 Task: Add Banza Gluten Free Rotini Pasta to the cart.
Action: Mouse moved to (255, 127)
Screenshot: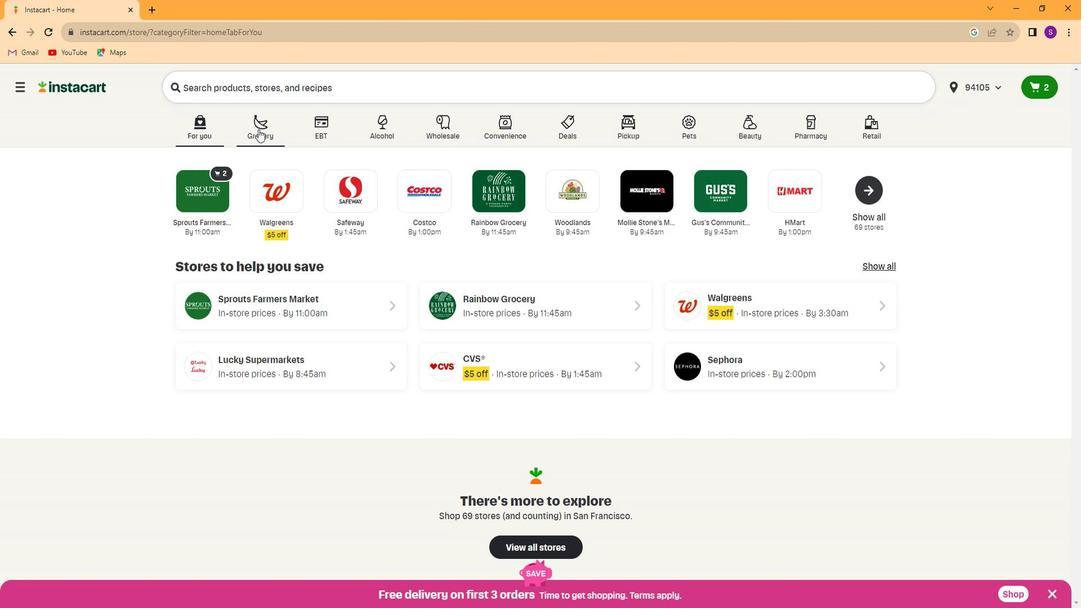 
Action: Mouse pressed left at (255, 127)
Screenshot: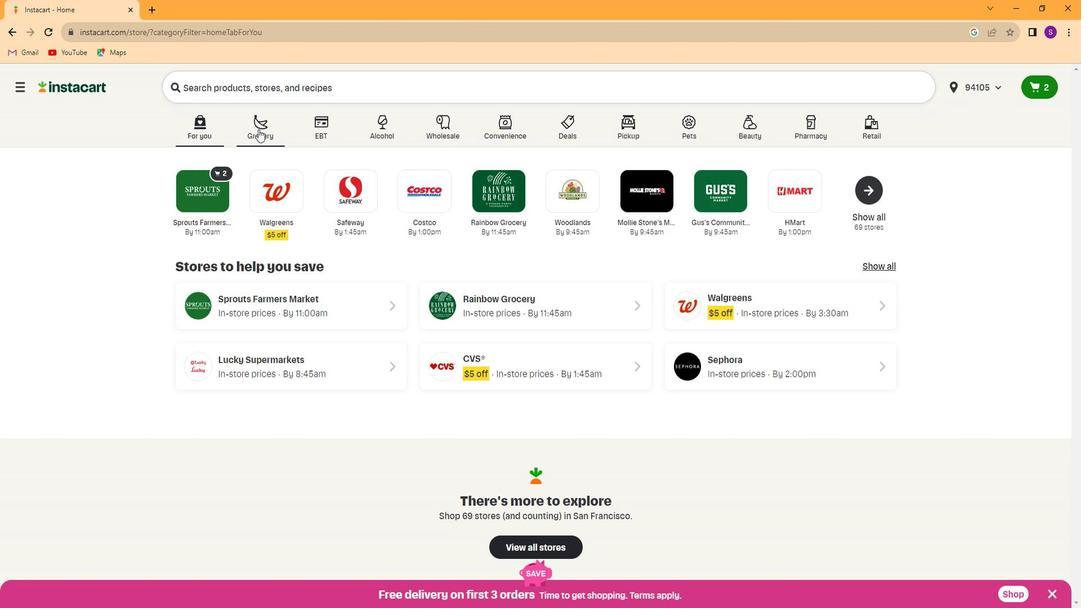 
Action: Mouse moved to (288, 198)
Screenshot: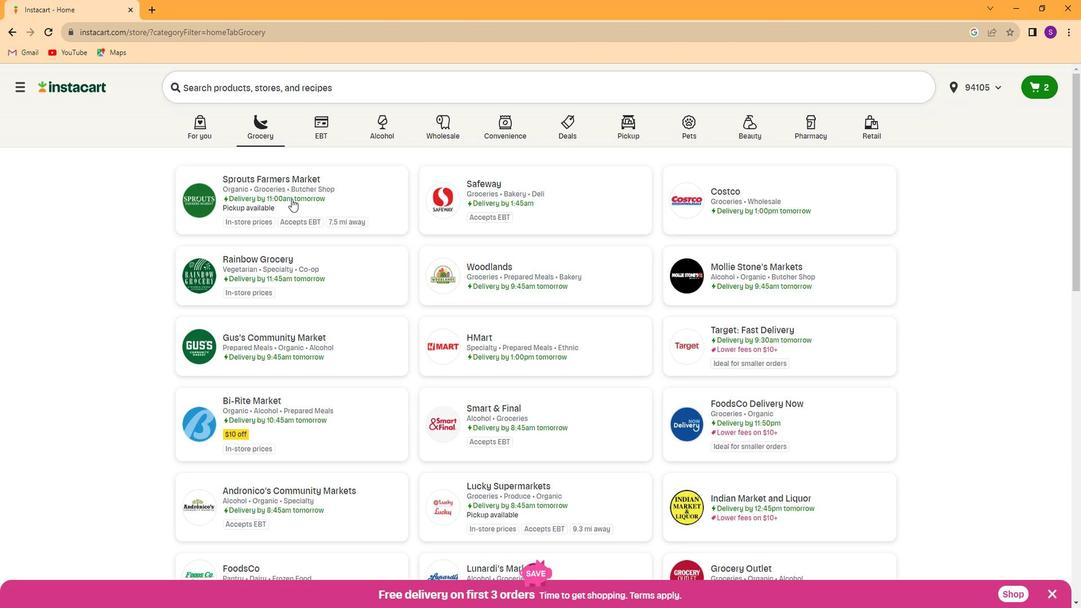 
Action: Mouse pressed left at (288, 198)
Screenshot: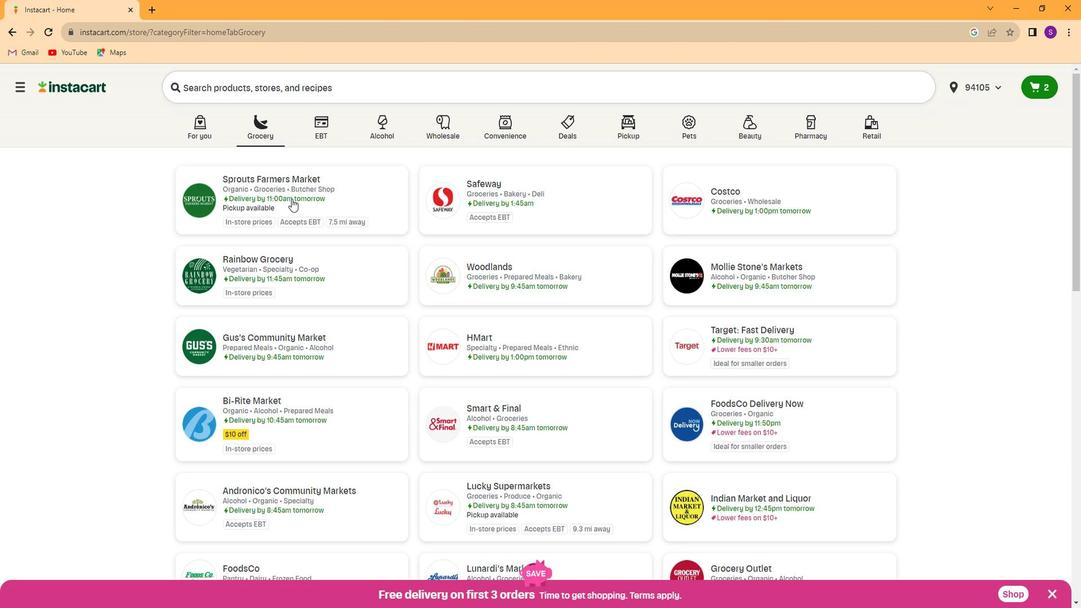 
Action: Mouse moved to (12, 368)
Screenshot: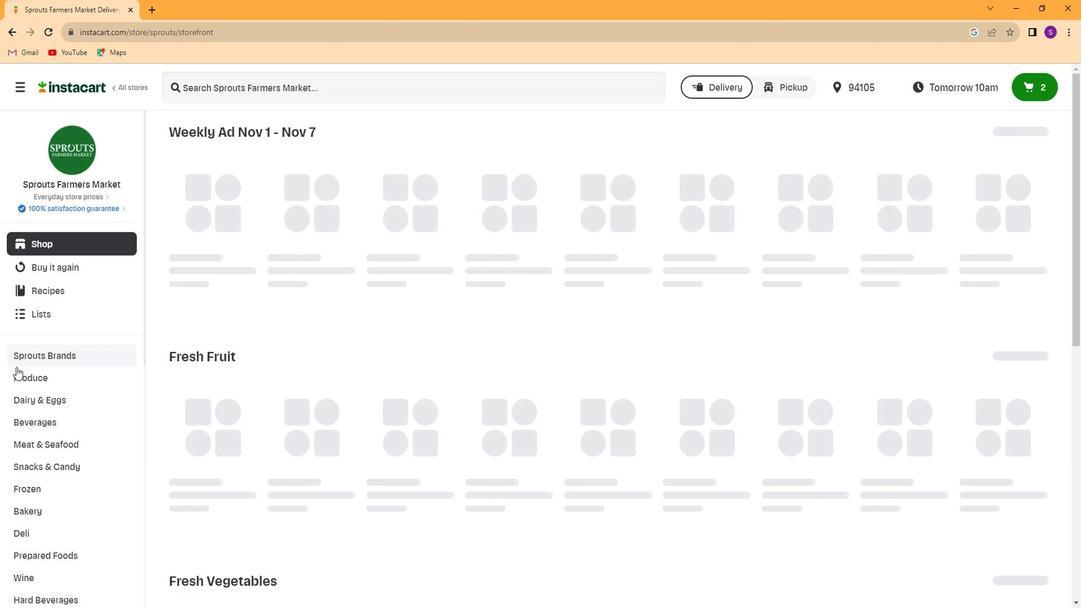 
Action: Mouse scrolled (12, 367) with delta (0, 0)
Screenshot: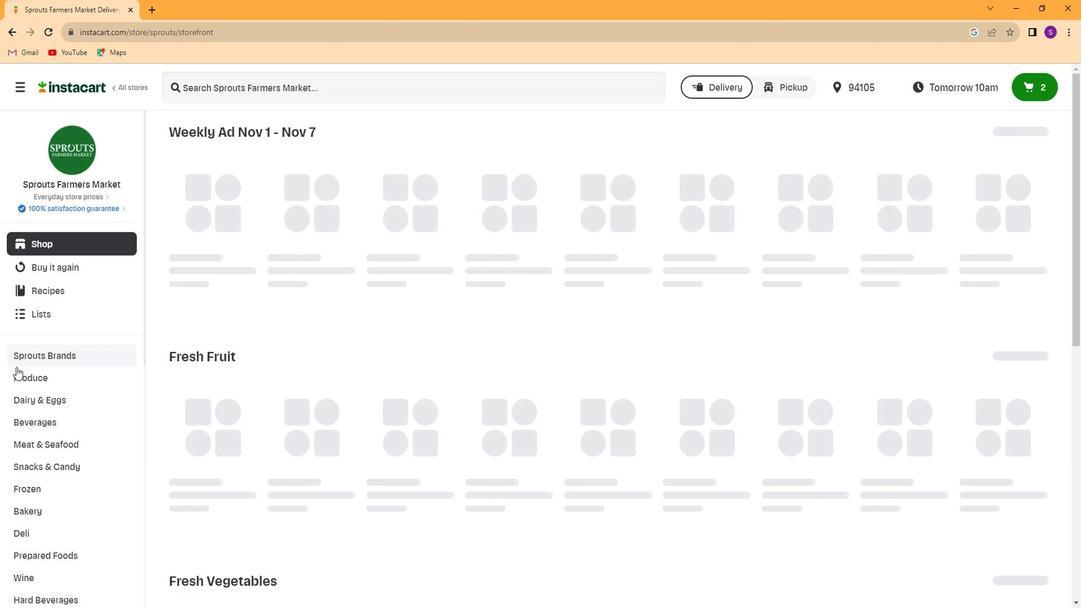 
Action: Mouse moved to (24, 371)
Screenshot: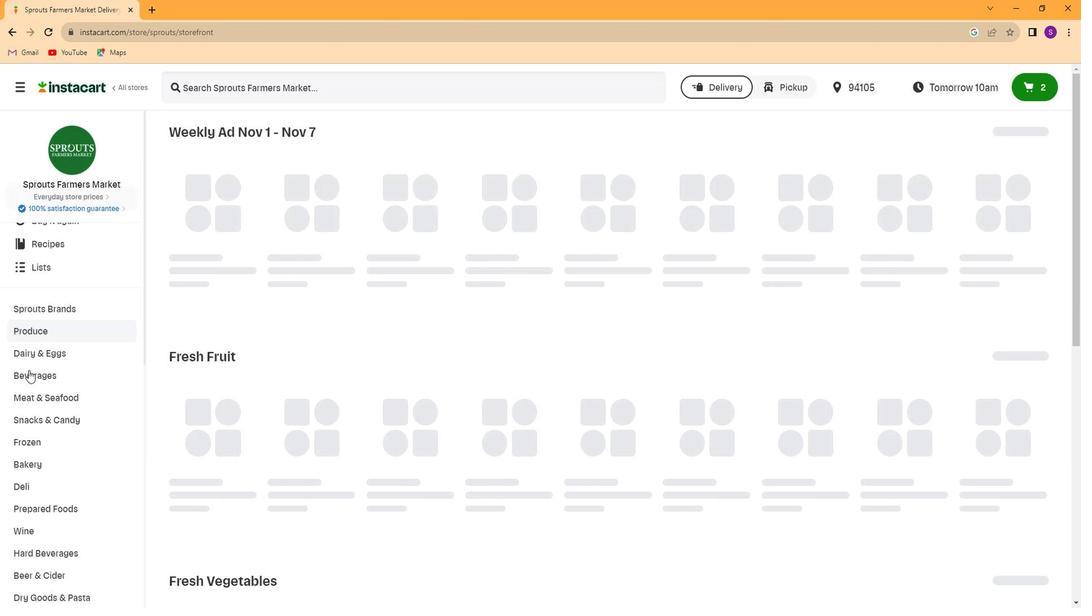 
Action: Mouse scrolled (24, 370) with delta (0, 0)
Screenshot: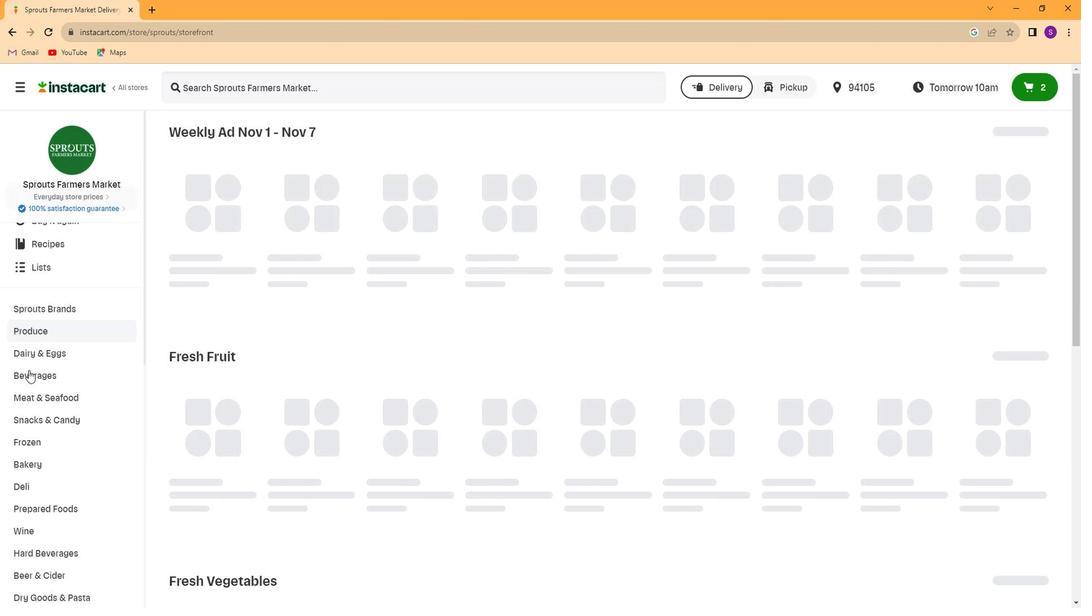 
Action: Mouse moved to (24, 371)
Screenshot: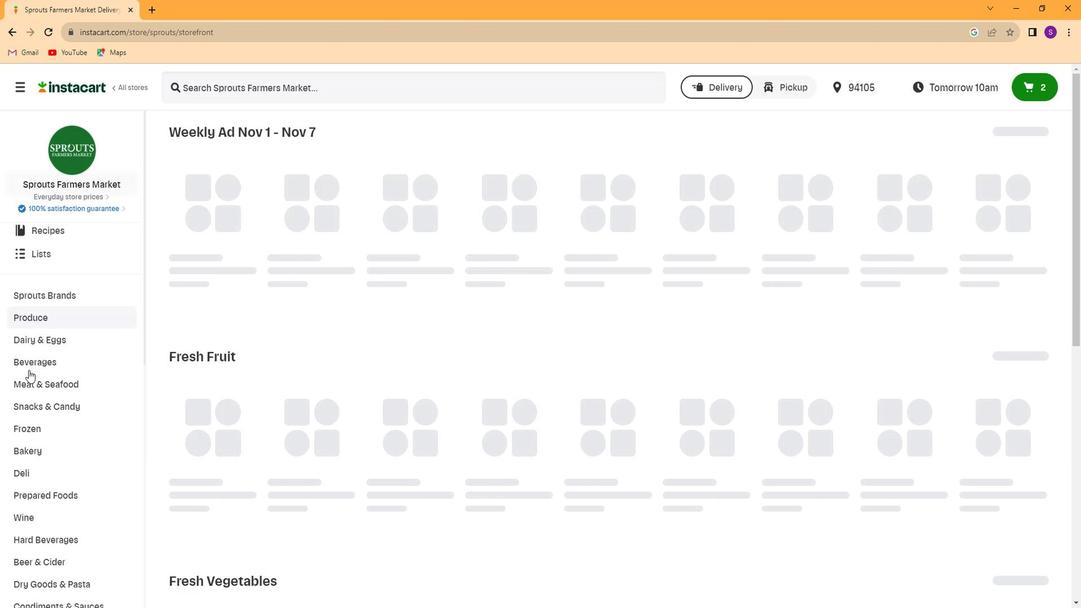 
Action: Mouse scrolled (24, 371) with delta (0, 0)
Screenshot: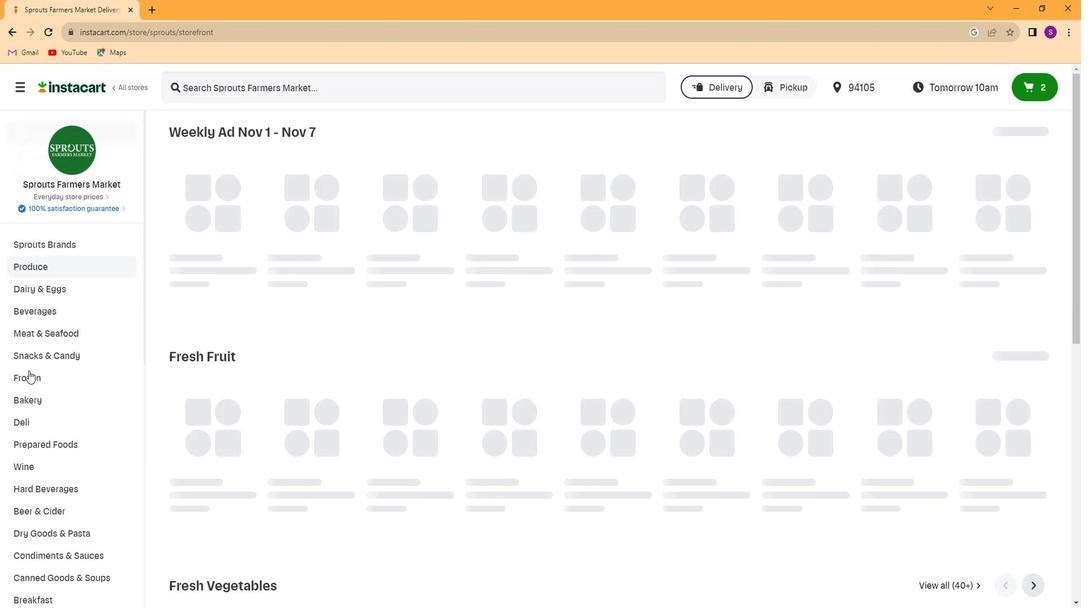 
Action: Mouse scrolled (24, 371) with delta (0, 0)
Screenshot: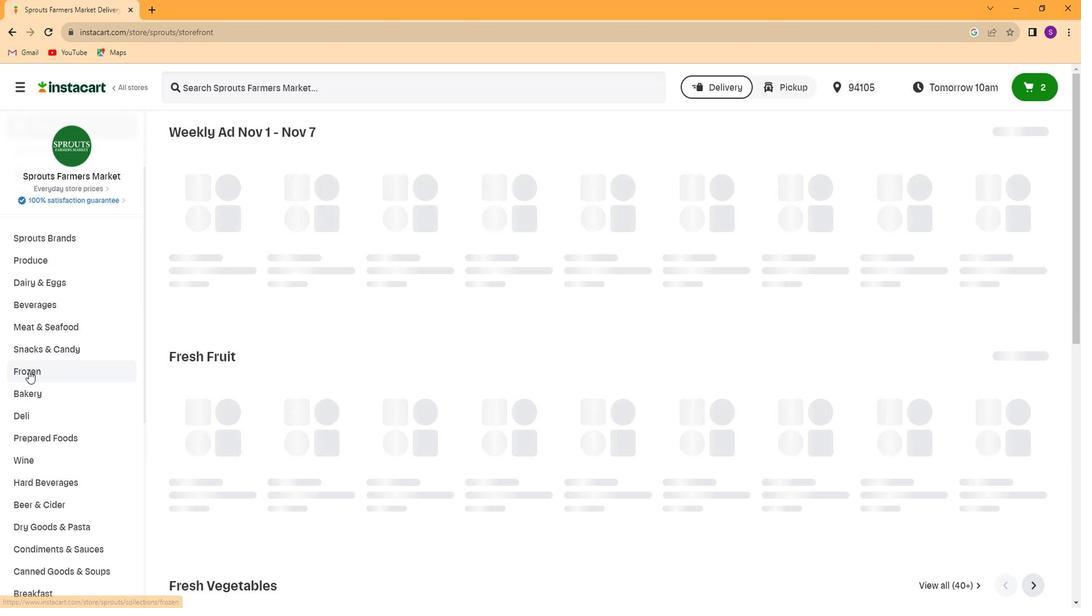 
Action: Mouse moved to (68, 468)
Screenshot: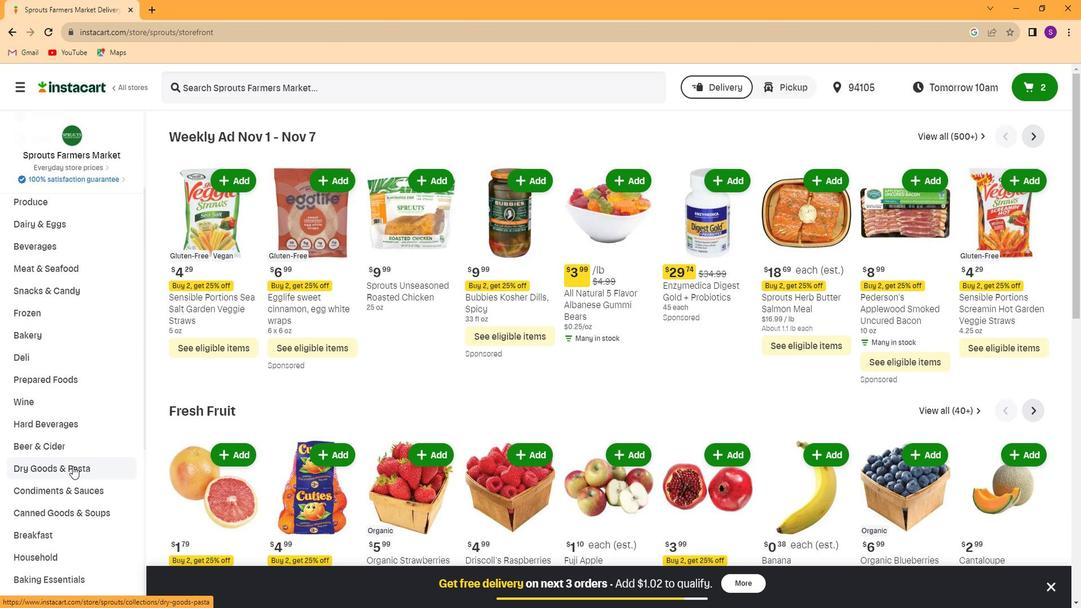 
Action: Mouse pressed left at (68, 468)
Screenshot: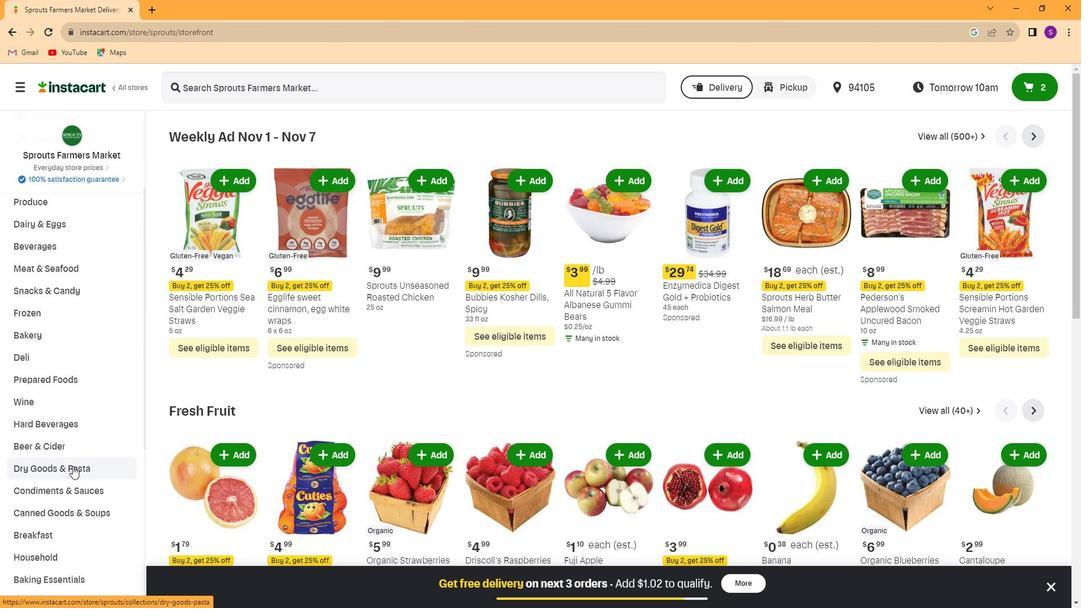 
Action: Mouse moved to (364, 168)
Screenshot: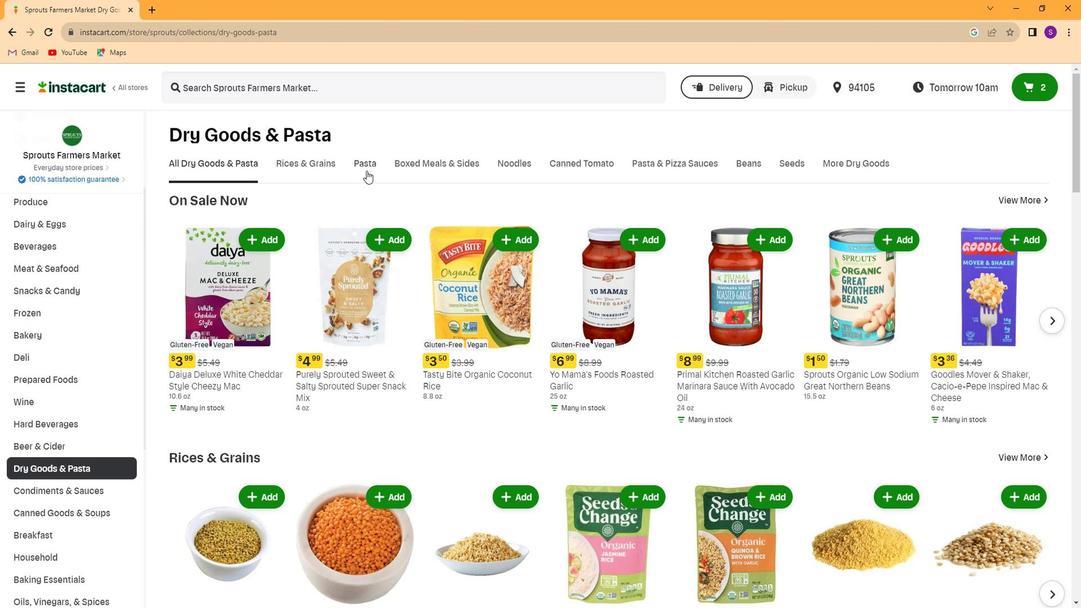 
Action: Mouse pressed left at (364, 168)
Screenshot: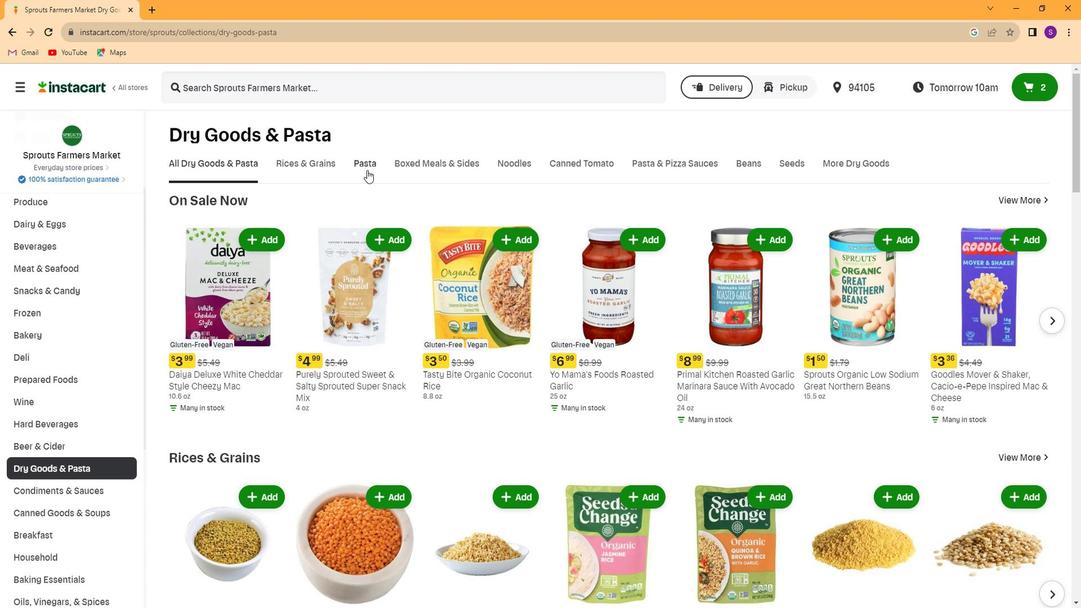 
Action: Mouse moved to (391, 203)
Screenshot: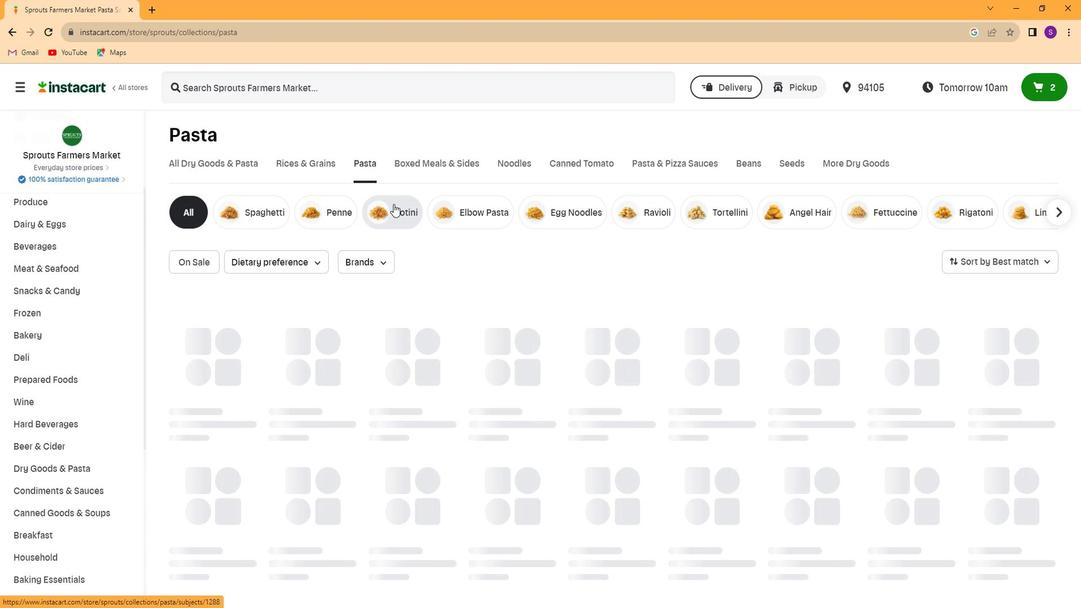 
Action: Mouse pressed left at (391, 203)
Screenshot: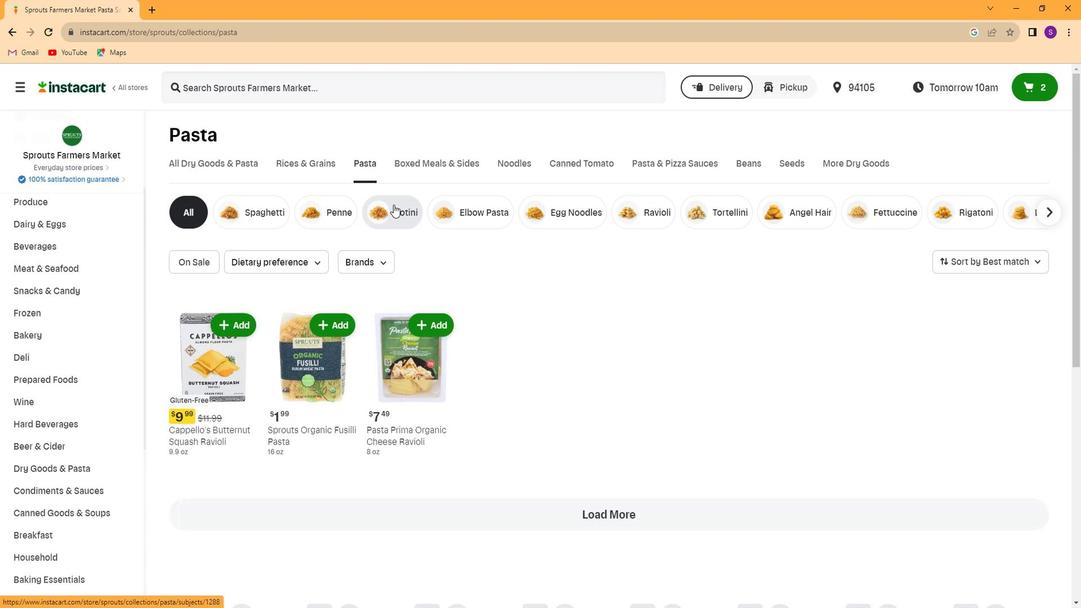 
Action: Mouse moved to (479, 86)
Screenshot: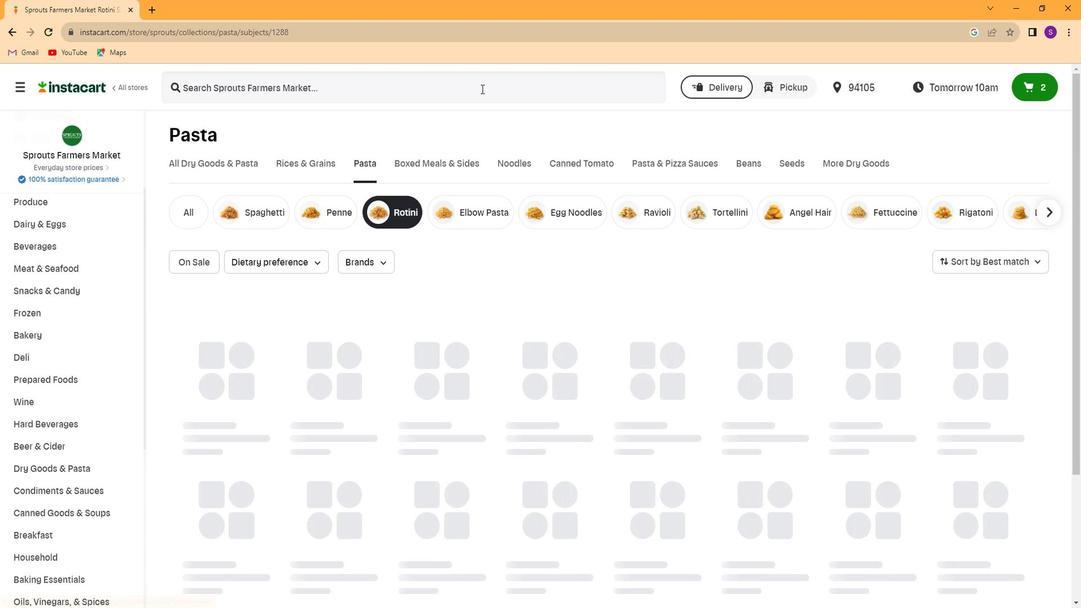 
Action: Mouse pressed left at (479, 86)
Screenshot: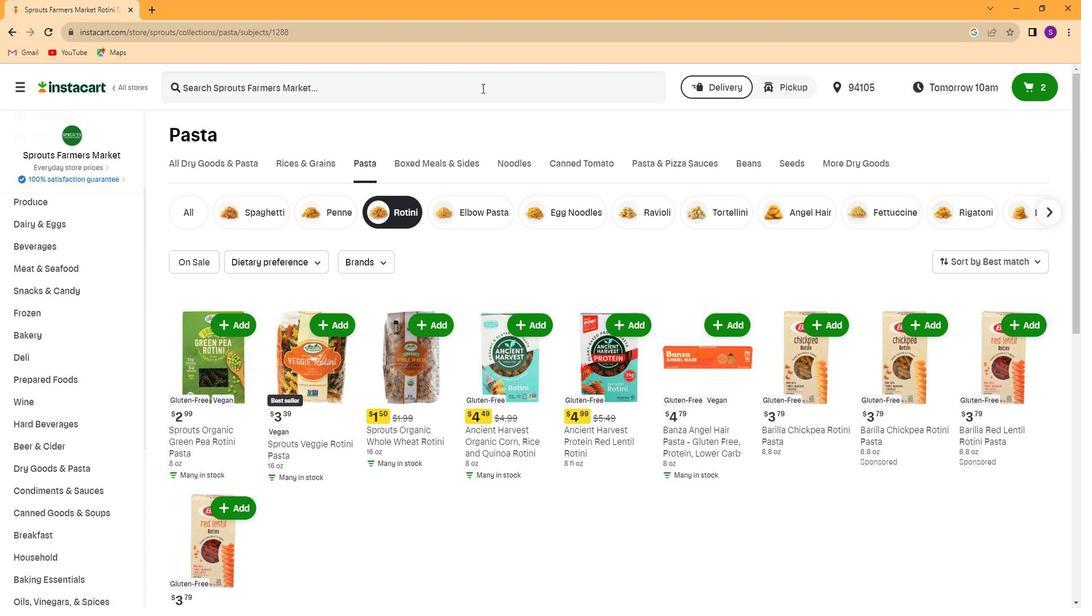 
Action: Key pressed <Key.caps_lock>B<Key.caps_lock>anza<Key.space><Key.caps_lock>G<Key.caps_lock>luten<Key.space><Key.caps_lock>F<Key.caps_lock>ree<Key.space><Key.caps_lock>R<Key.caps_lock>otini<Key.space><Key.caps_lock>P<Key.caps_lock>asta<Key.enter>
Screenshot: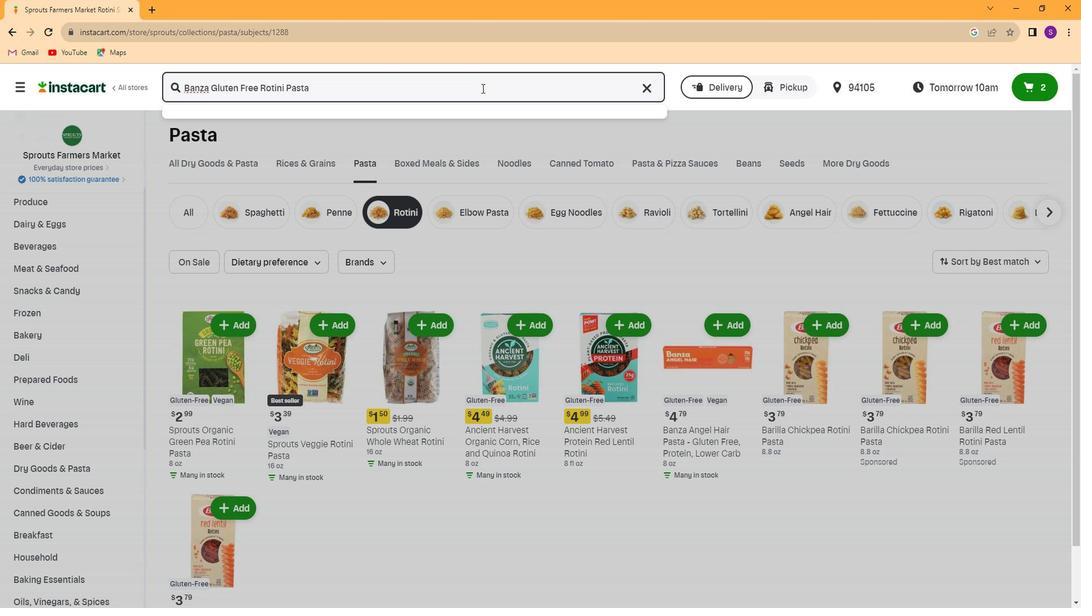 
Action: Mouse moved to (528, 234)
Screenshot: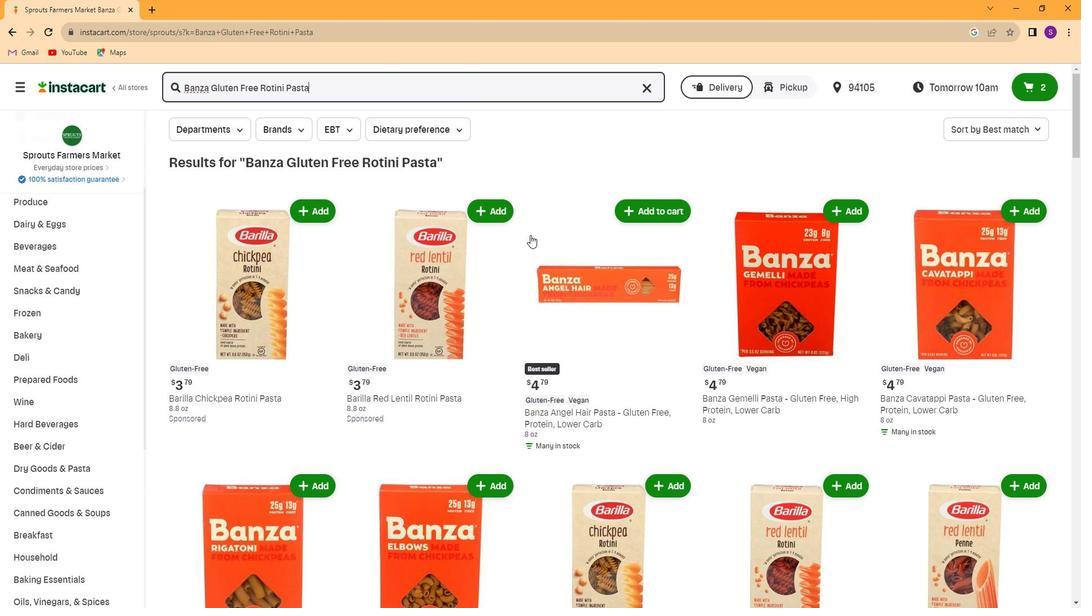 
Action: Mouse scrolled (528, 234) with delta (0, 0)
Screenshot: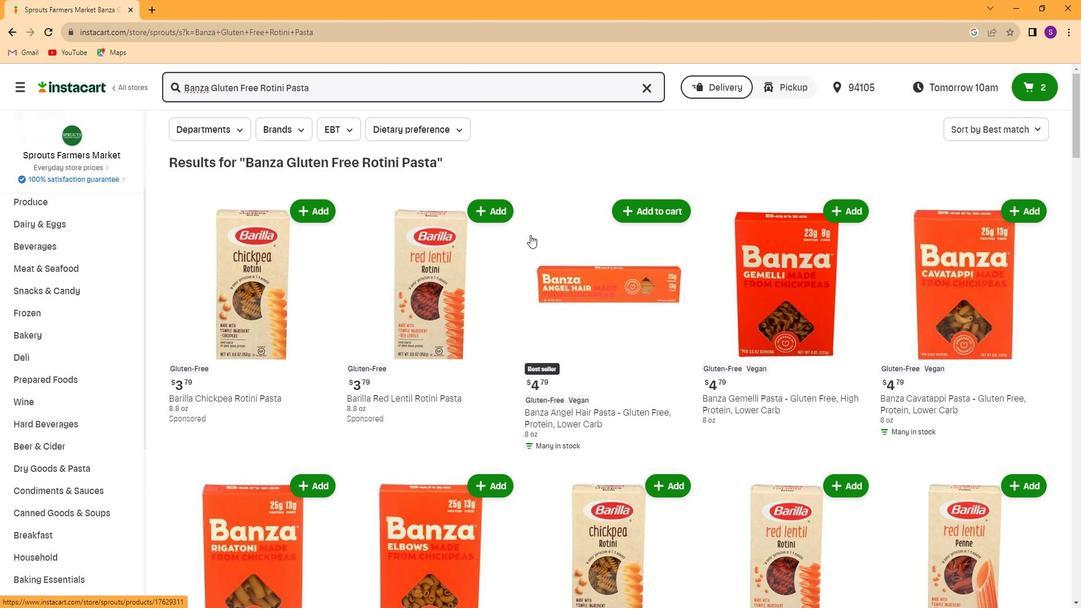 
Action: Mouse scrolled (528, 234) with delta (0, 0)
Screenshot: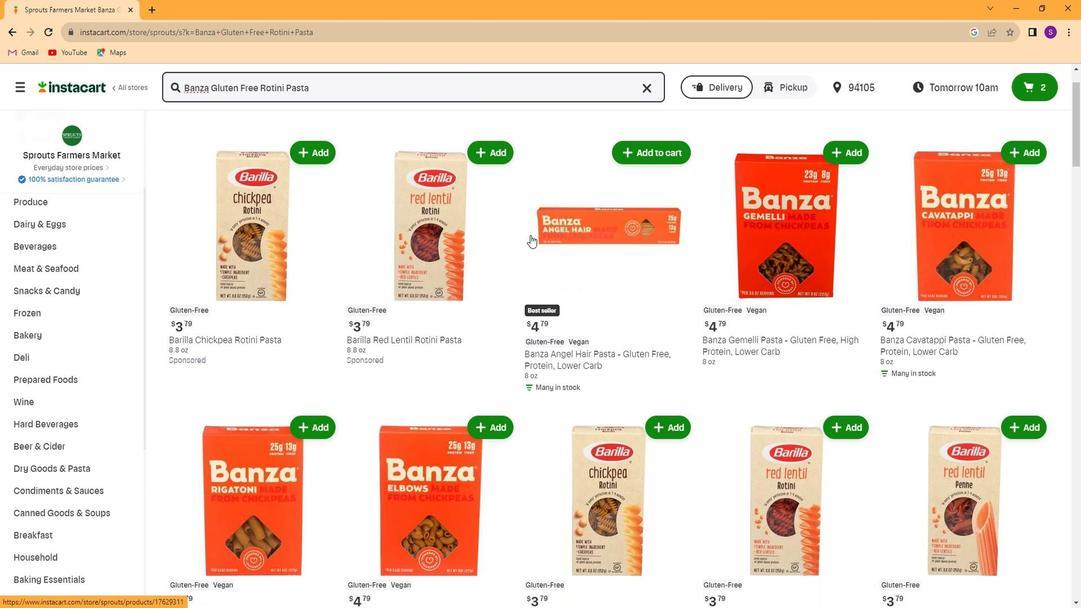 
Action: Mouse scrolled (528, 234) with delta (0, 0)
Screenshot: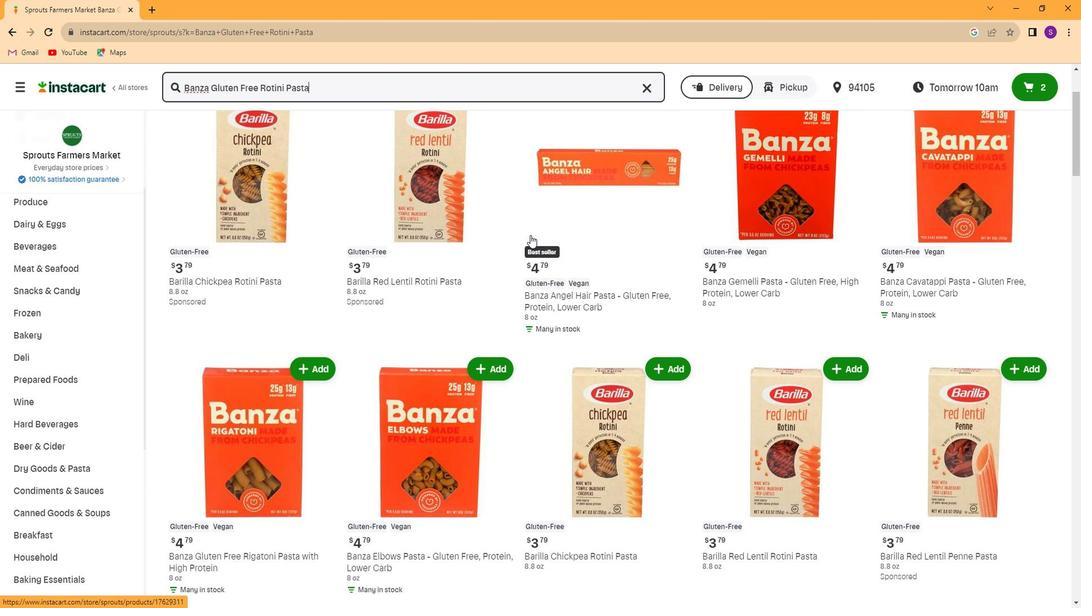 
Action: Mouse scrolled (528, 234) with delta (0, 0)
Screenshot: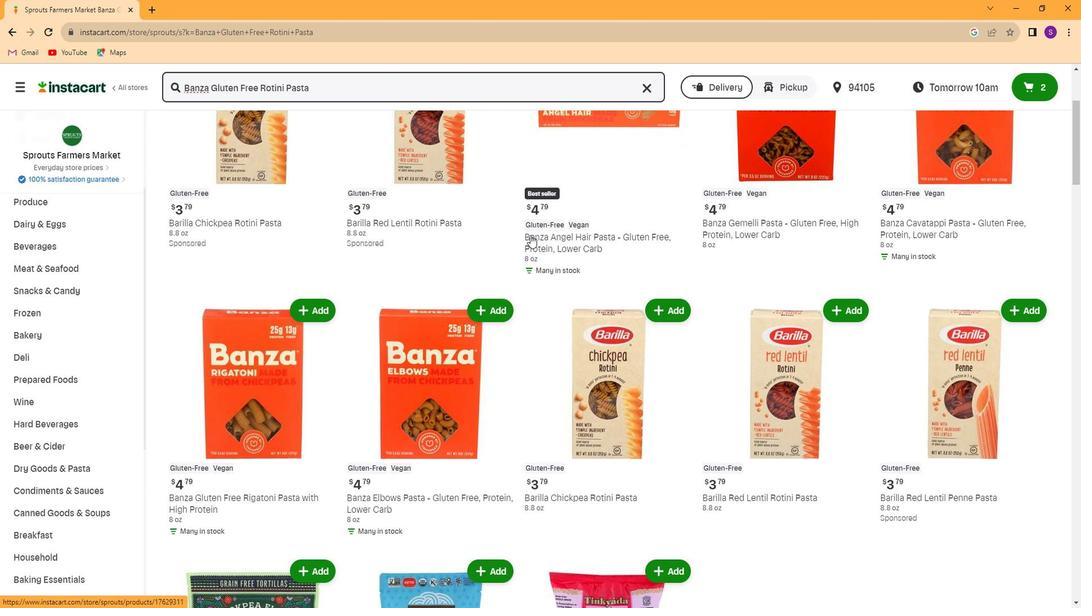 
